 Task: Create a schedule automation trigger every tuesday at 02:00 PM.
Action: Mouse moved to (1132, 326)
Screenshot: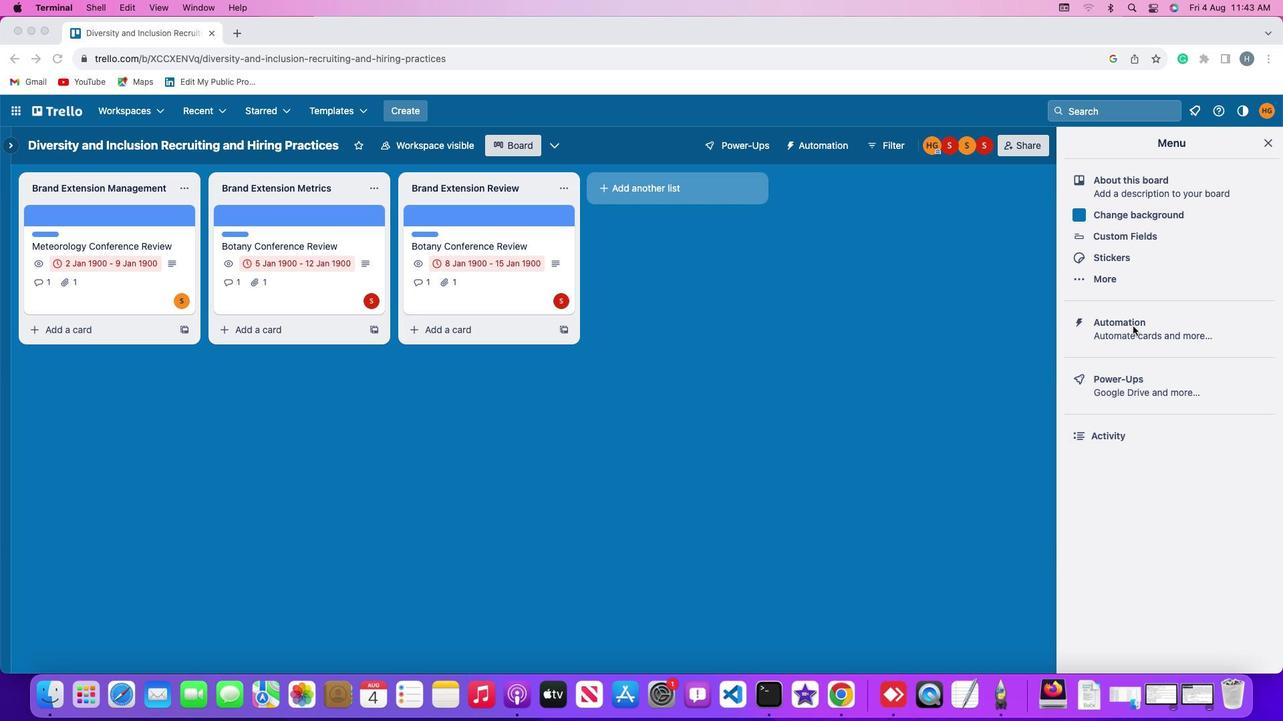 
Action: Mouse pressed left at (1132, 326)
Screenshot: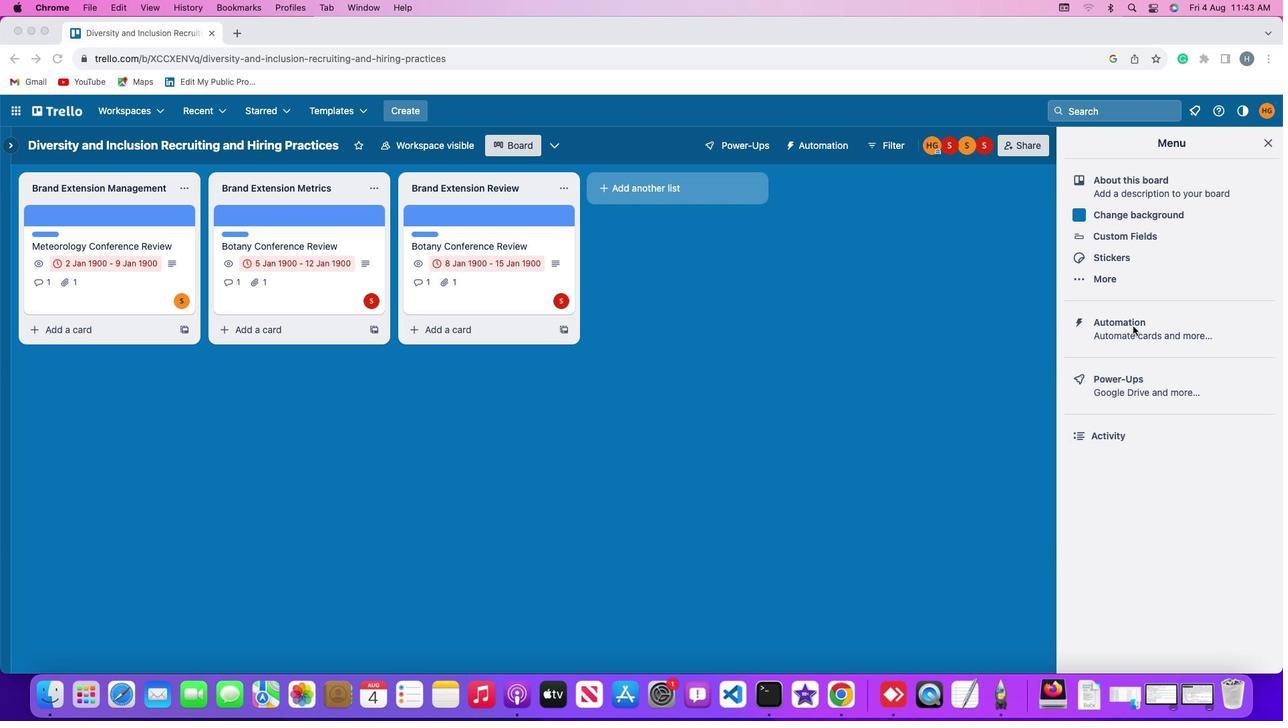 
Action: Mouse moved to (1140, 325)
Screenshot: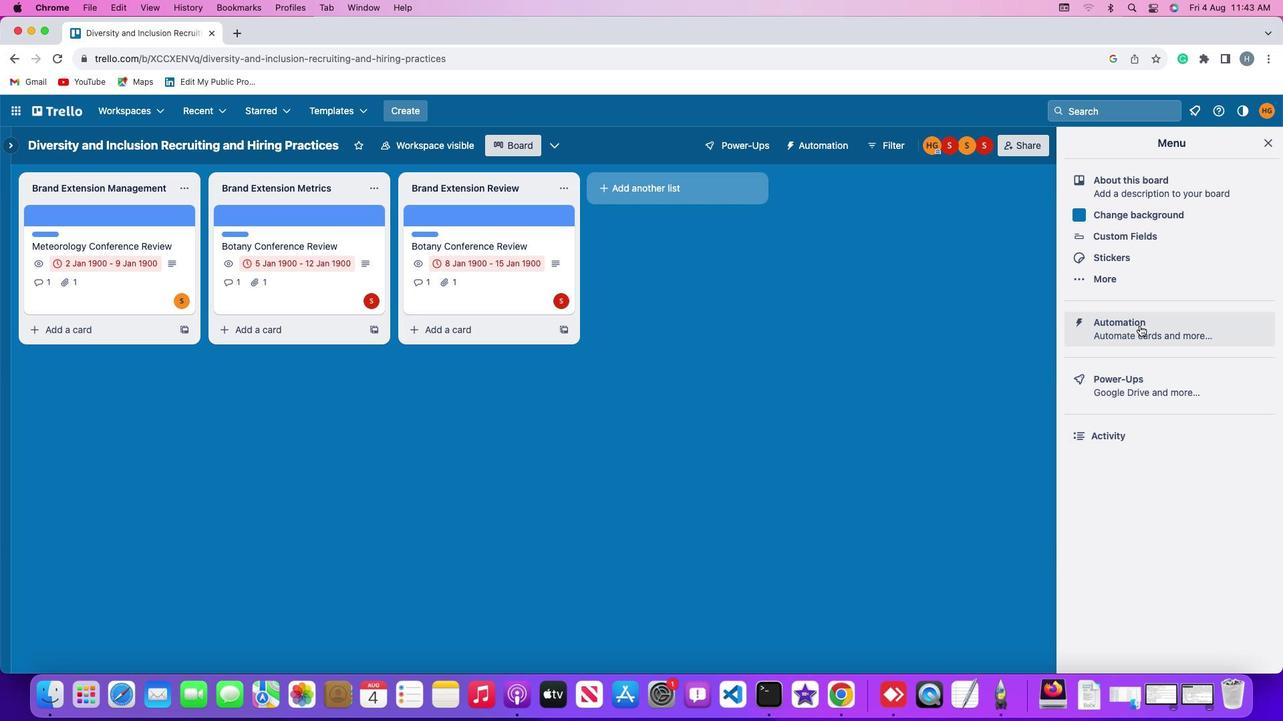 
Action: Mouse pressed left at (1140, 325)
Screenshot: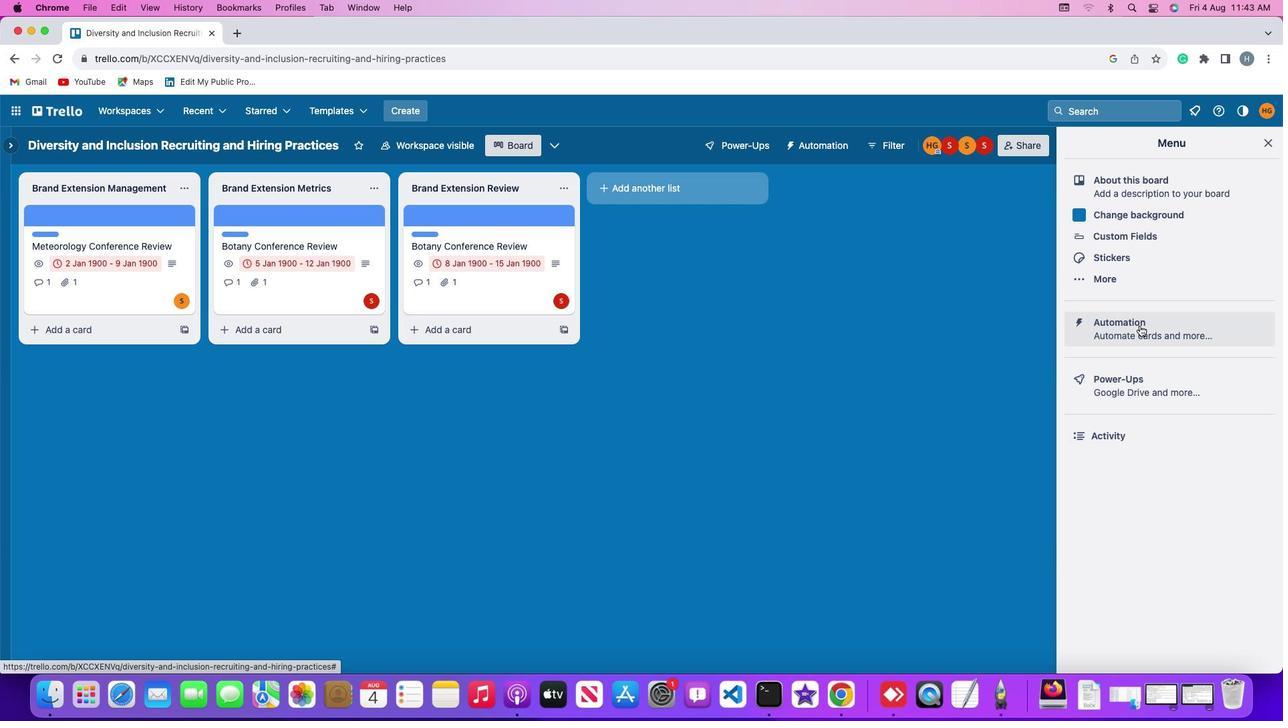 
Action: Mouse moved to (74, 290)
Screenshot: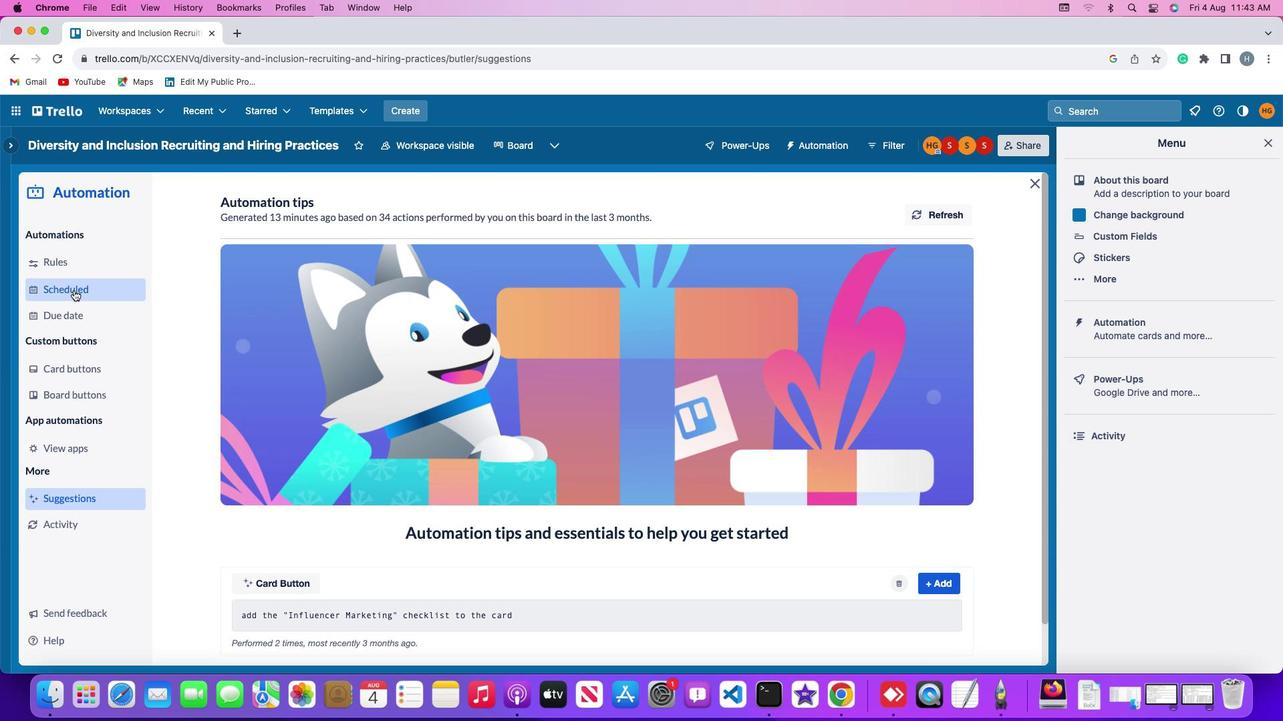 
Action: Mouse pressed left at (74, 290)
Screenshot: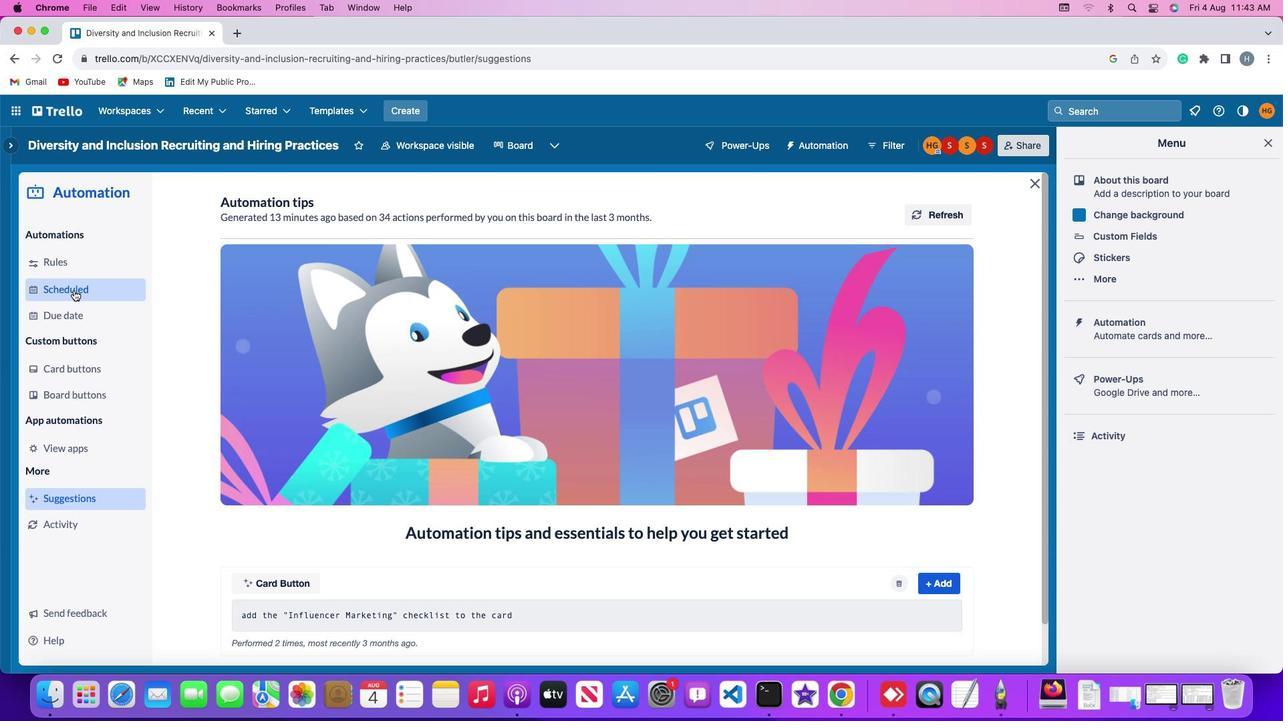 
Action: Mouse moved to (885, 203)
Screenshot: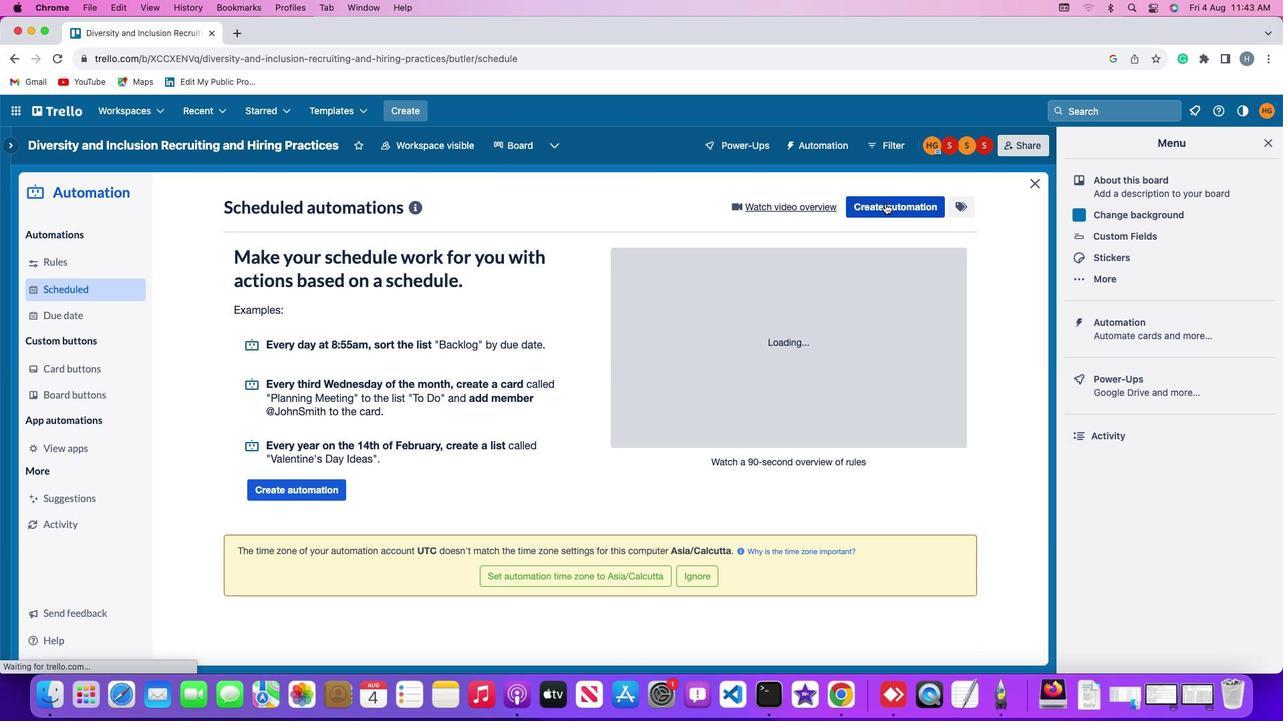 
Action: Mouse pressed left at (885, 203)
Screenshot: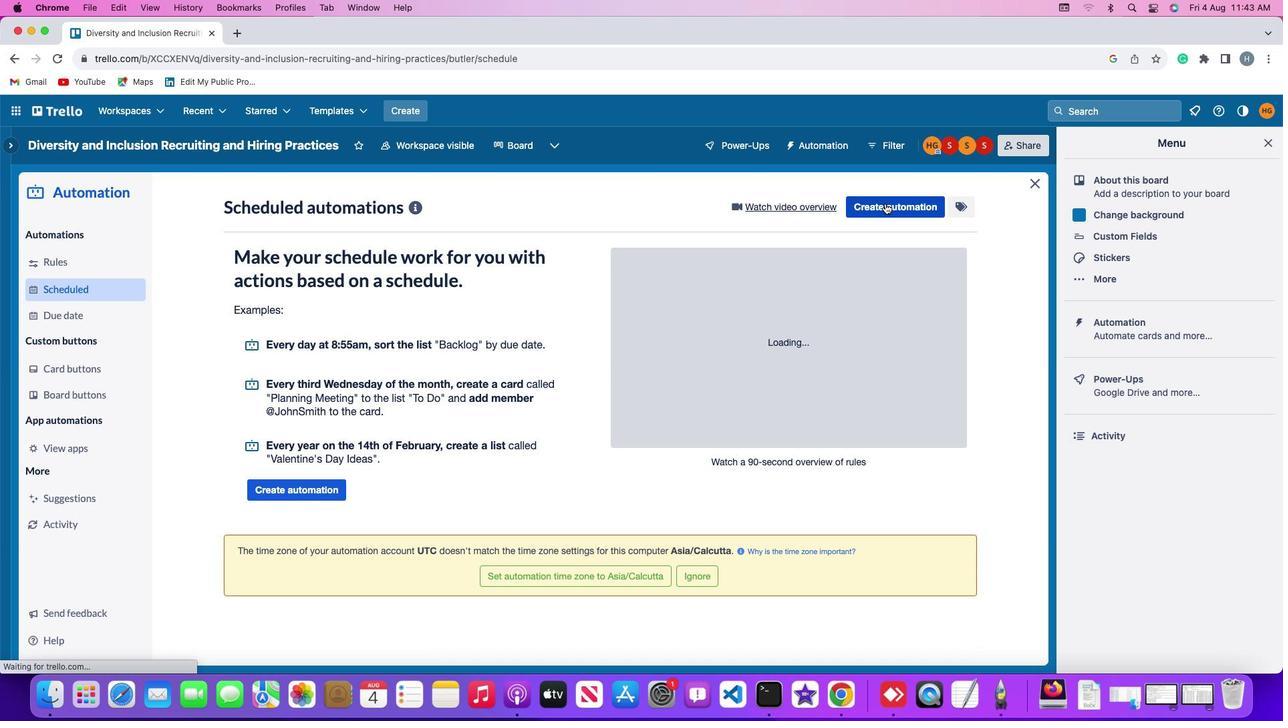 
Action: Mouse moved to (629, 333)
Screenshot: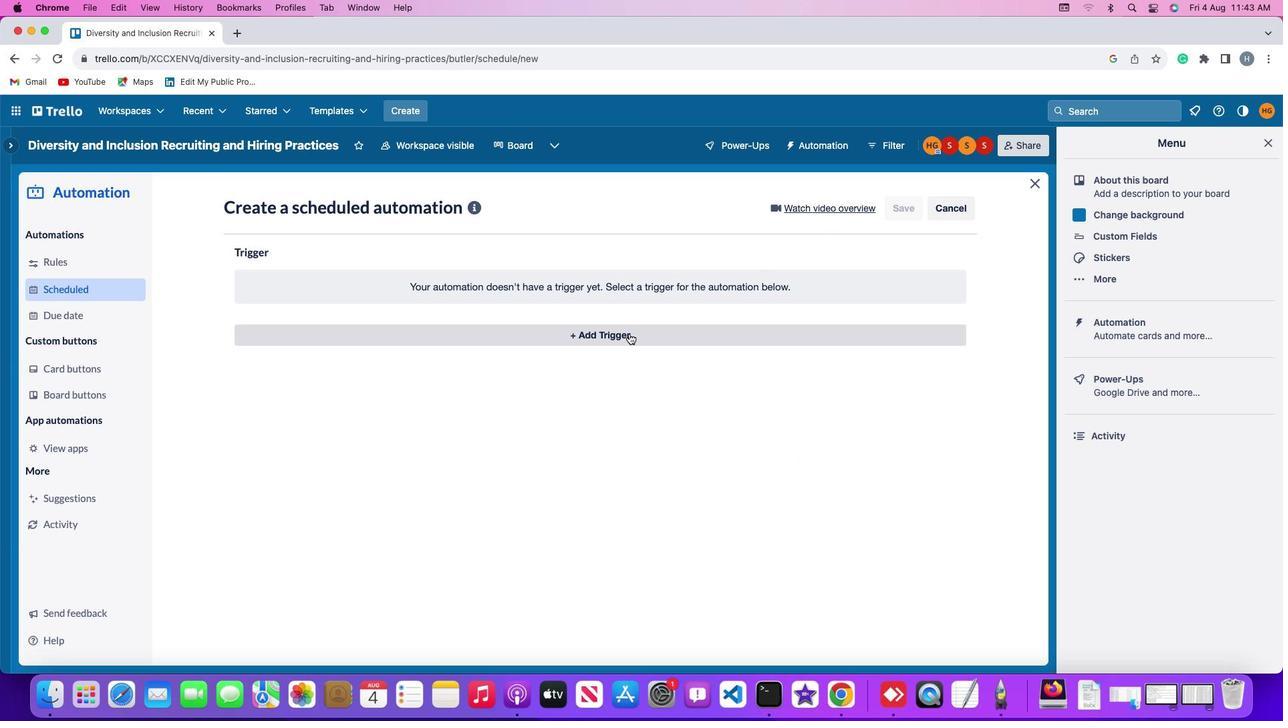 
Action: Mouse pressed left at (629, 333)
Screenshot: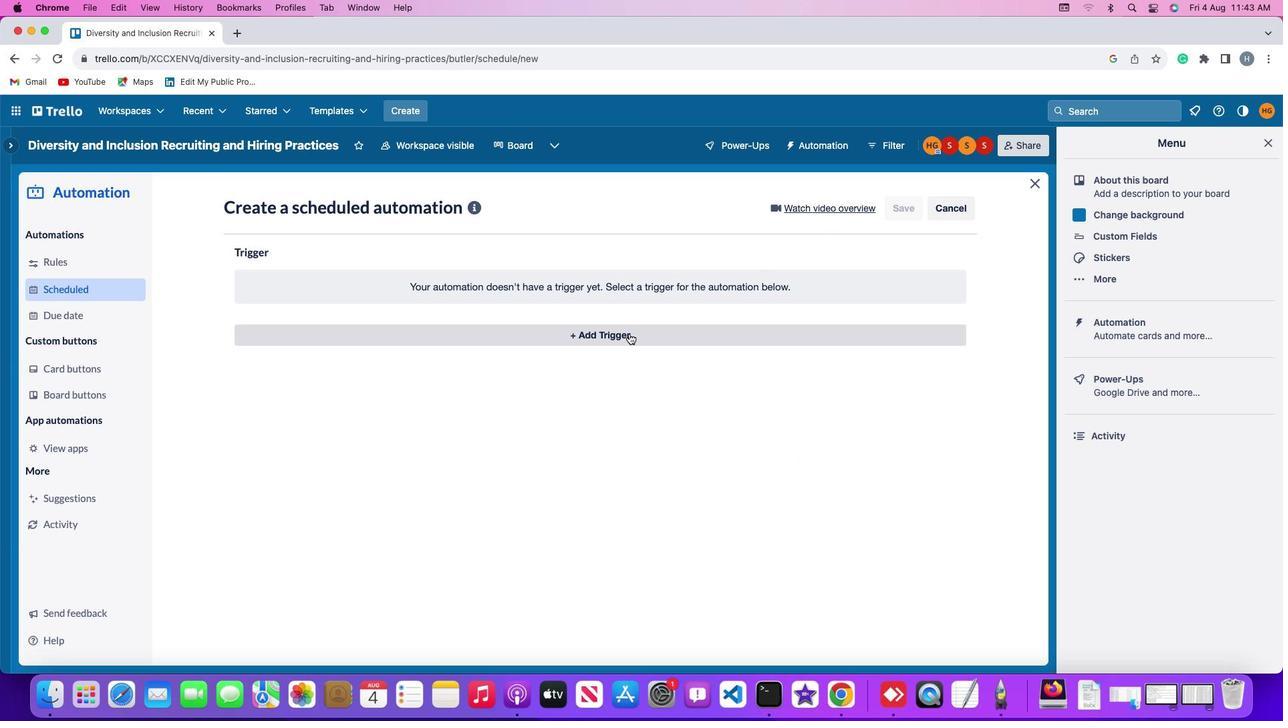 
Action: Mouse moved to (304, 481)
Screenshot: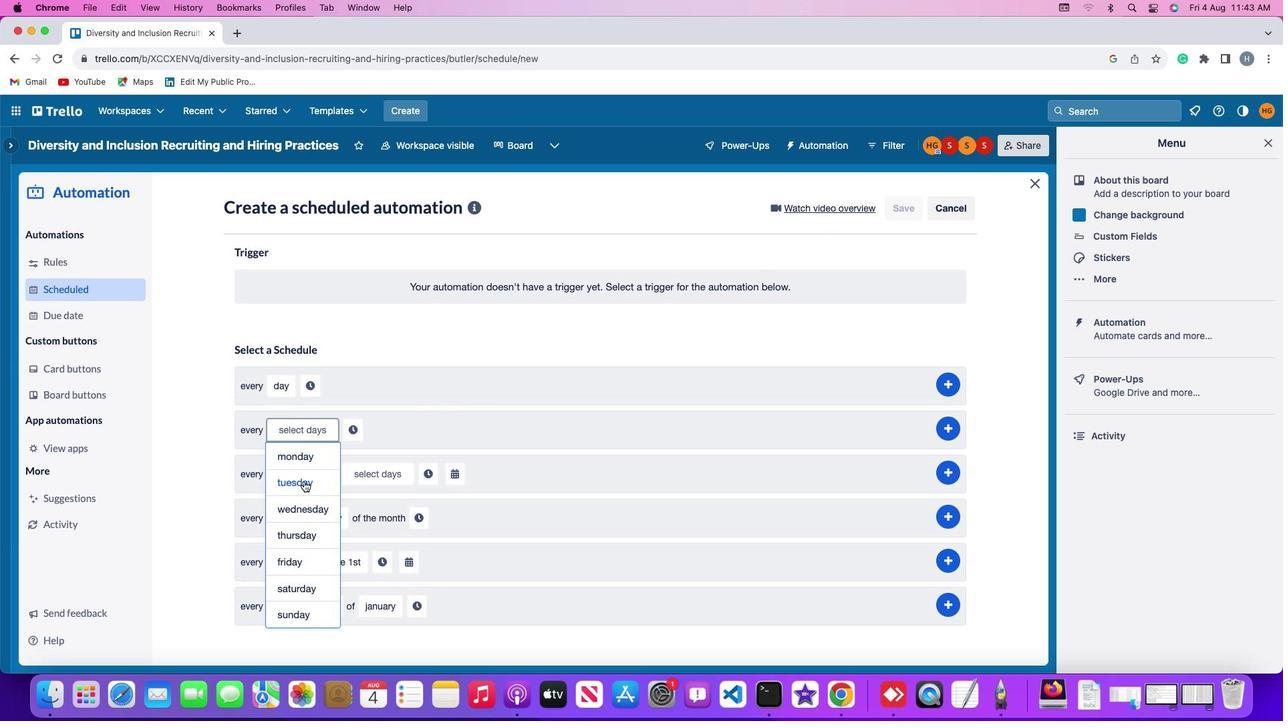 
Action: Mouse pressed left at (304, 481)
Screenshot: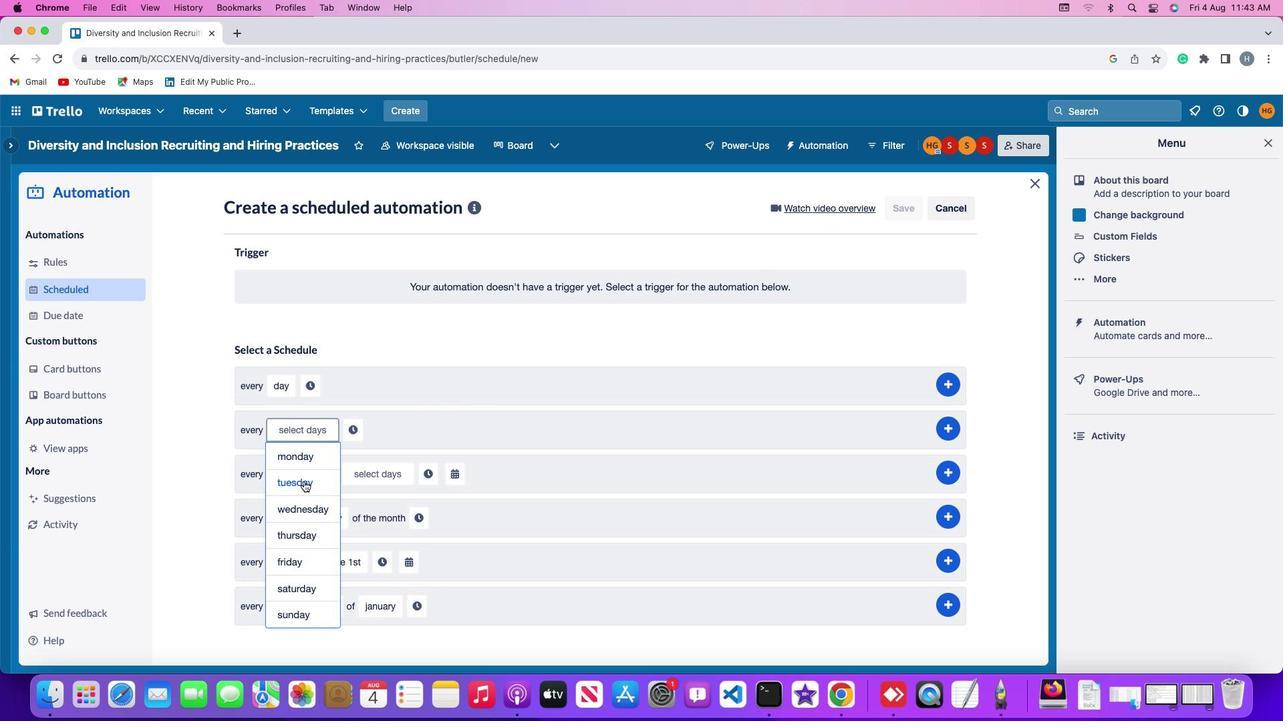 
Action: Mouse moved to (360, 427)
Screenshot: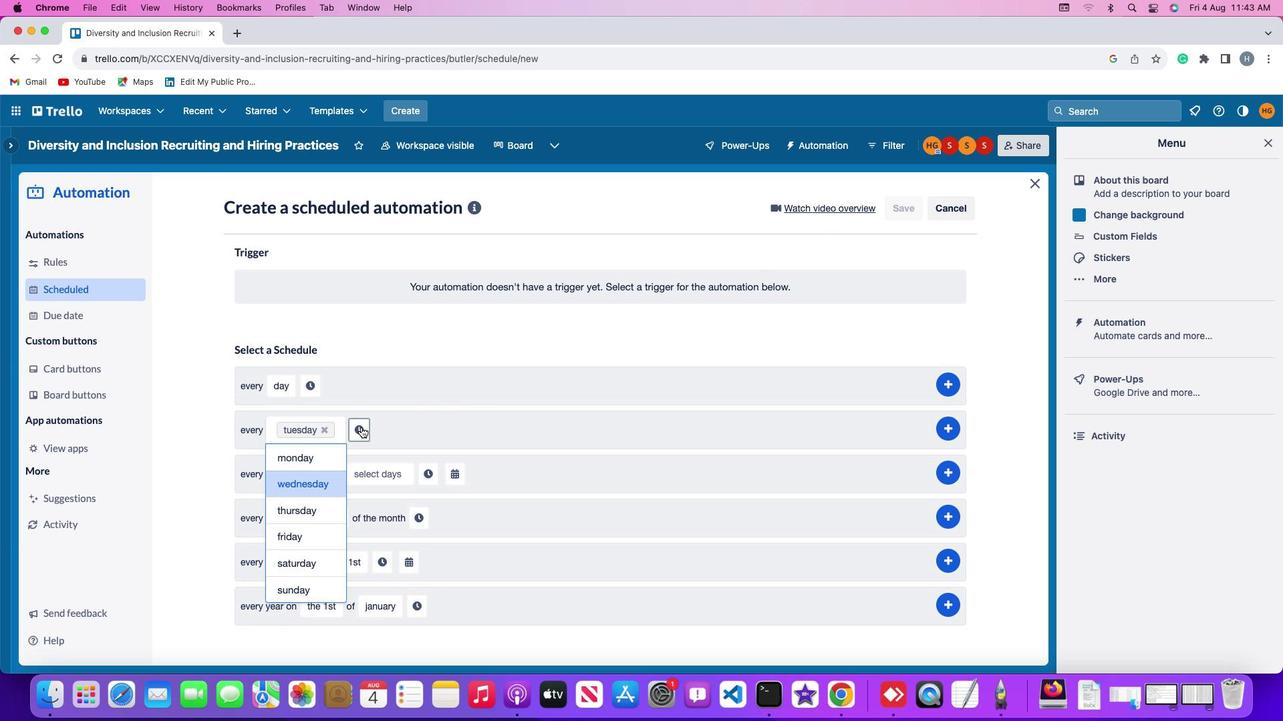 
Action: Mouse pressed left at (360, 427)
Screenshot: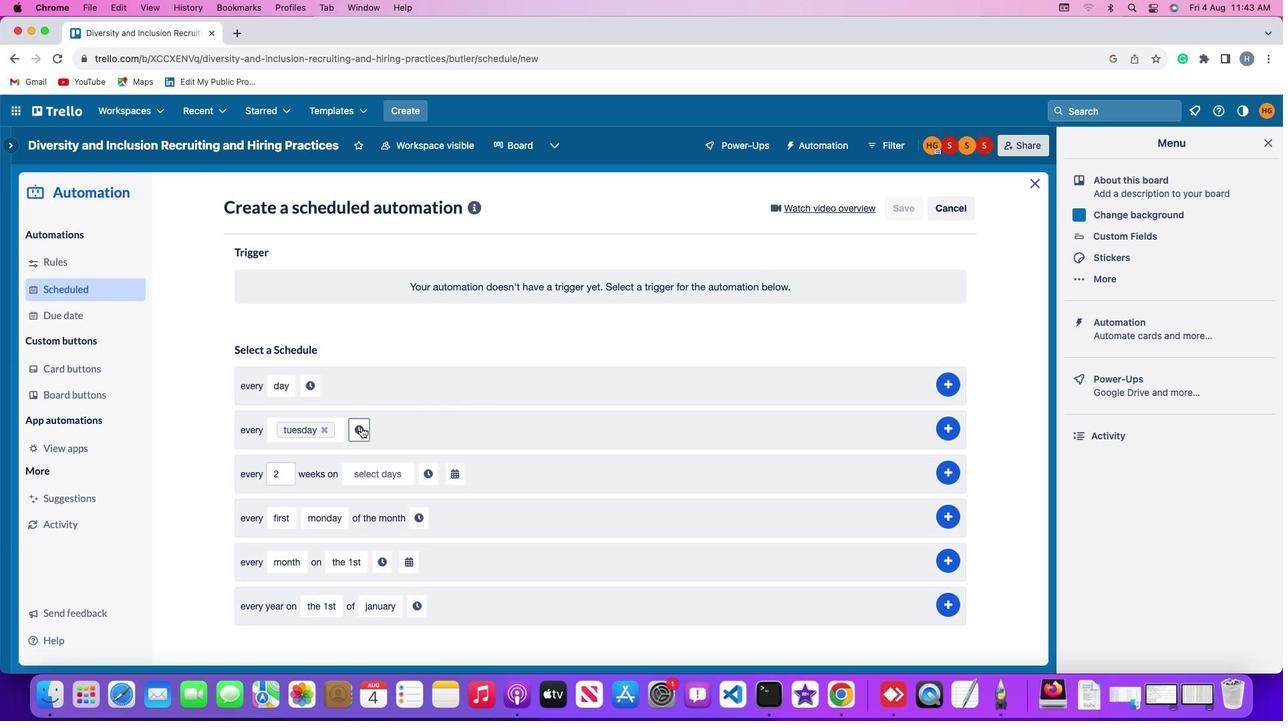 
Action: Mouse moved to (389, 433)
Screenshot: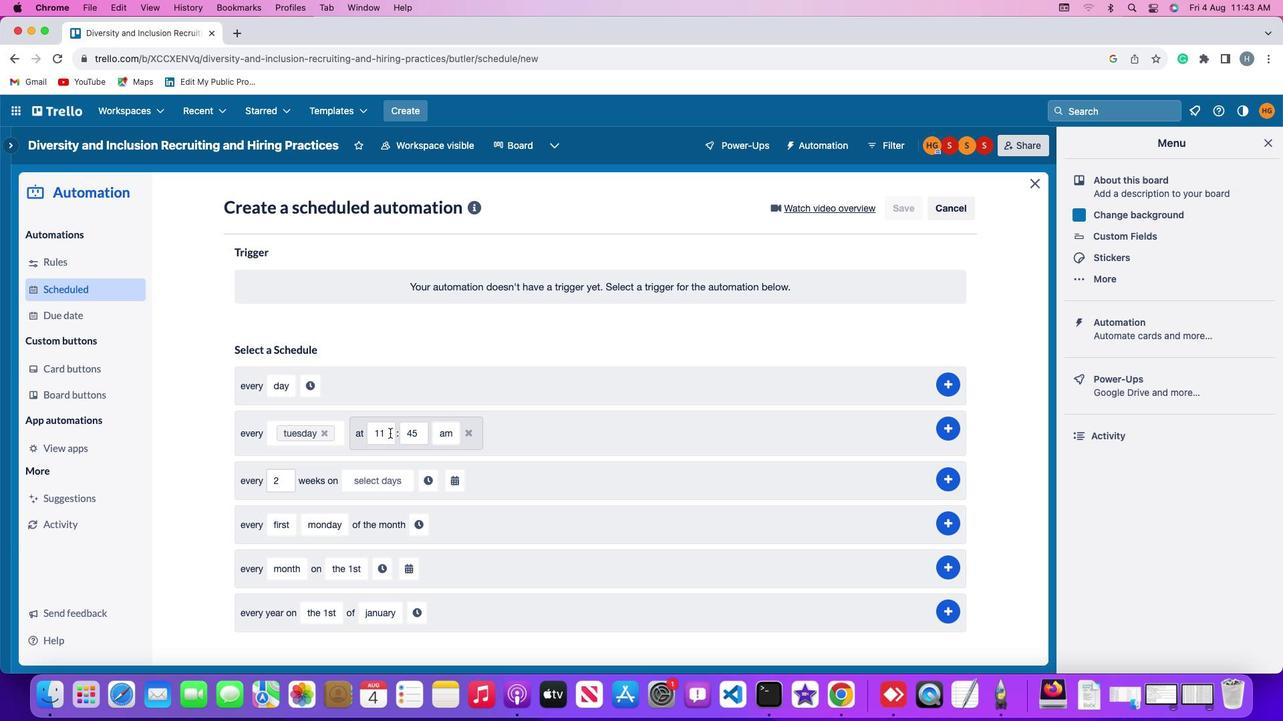 
Action: Mouse pressed left at (389, 433)
Screenshot: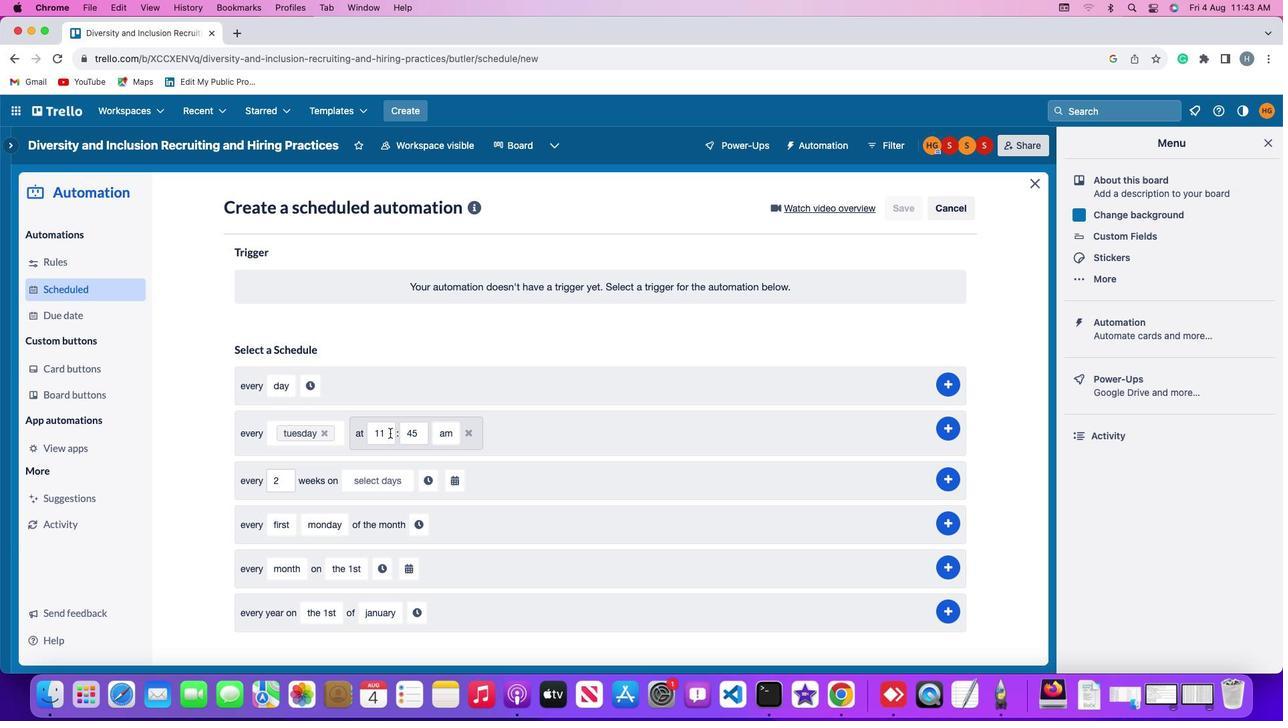 
Action: Key pressed Key.backspaceKey.backspace'2'
Screenshot: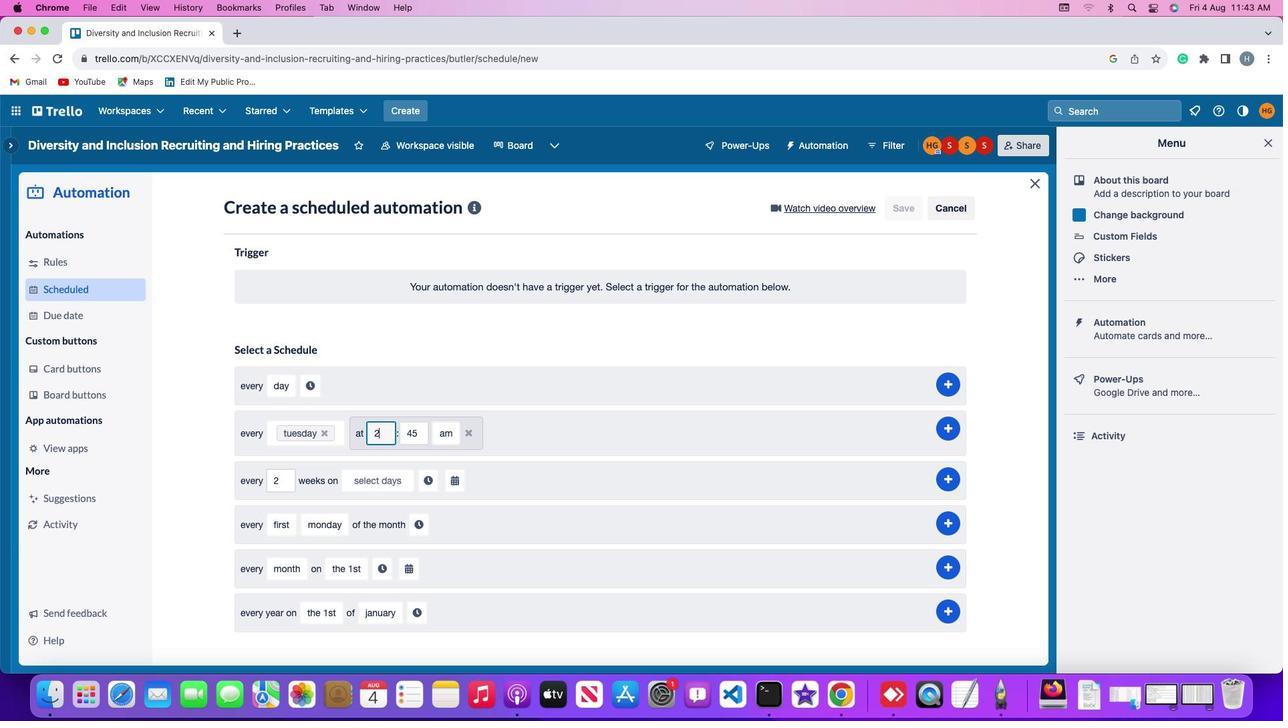 
Action: Mouse moved to (415, 431)
Screenshot: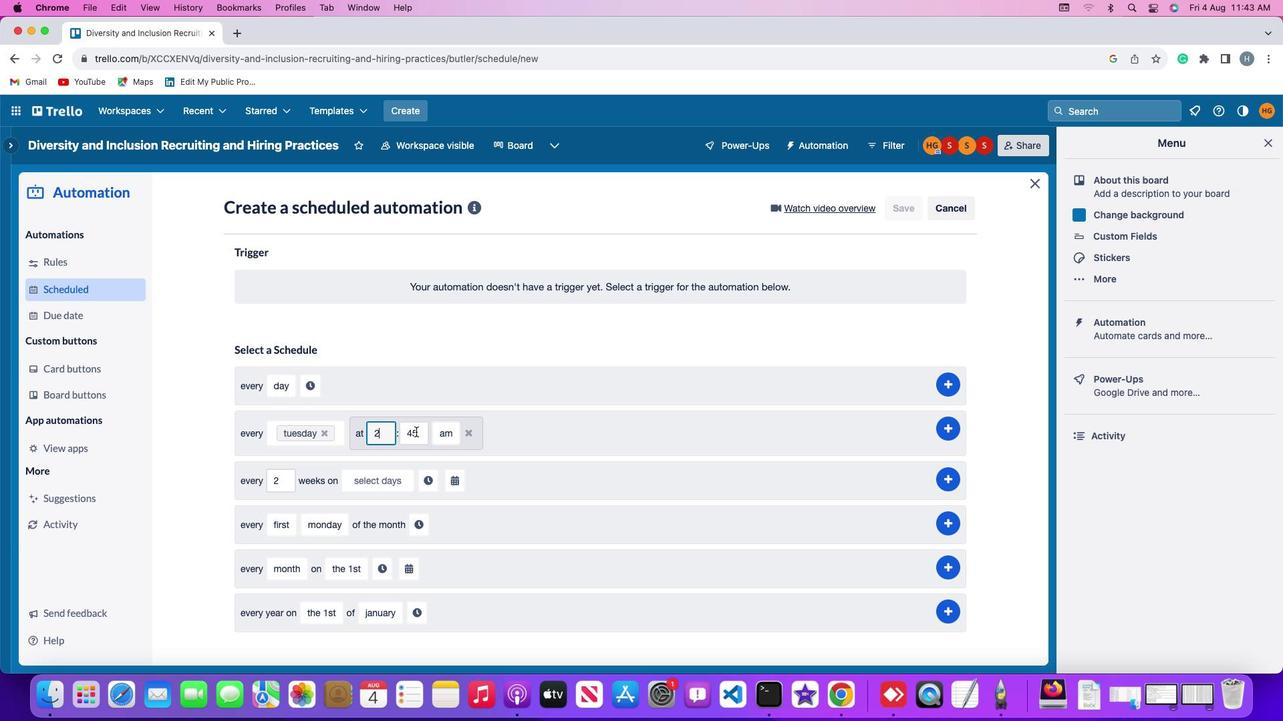 
Action: Mouse pressed left at (415, 431)
Screenshot: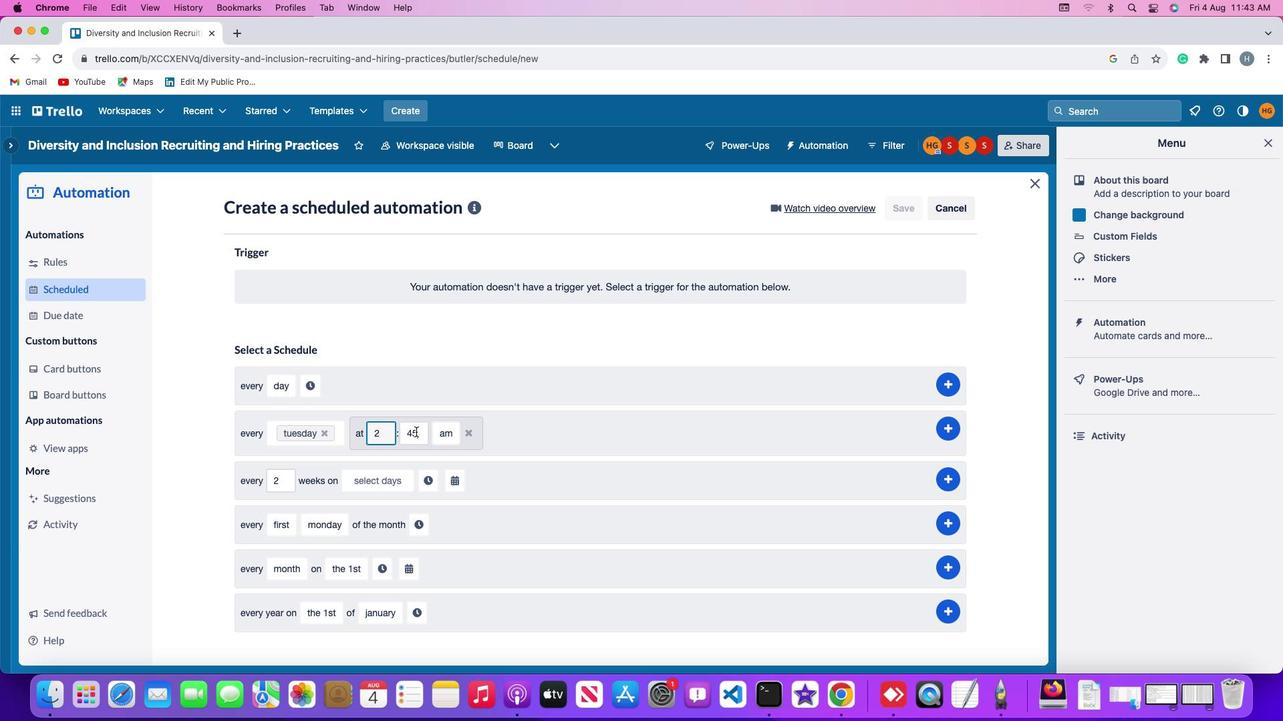
Action: Key pressed Key.backspaceKey.backspace'0''0'
Screenshot: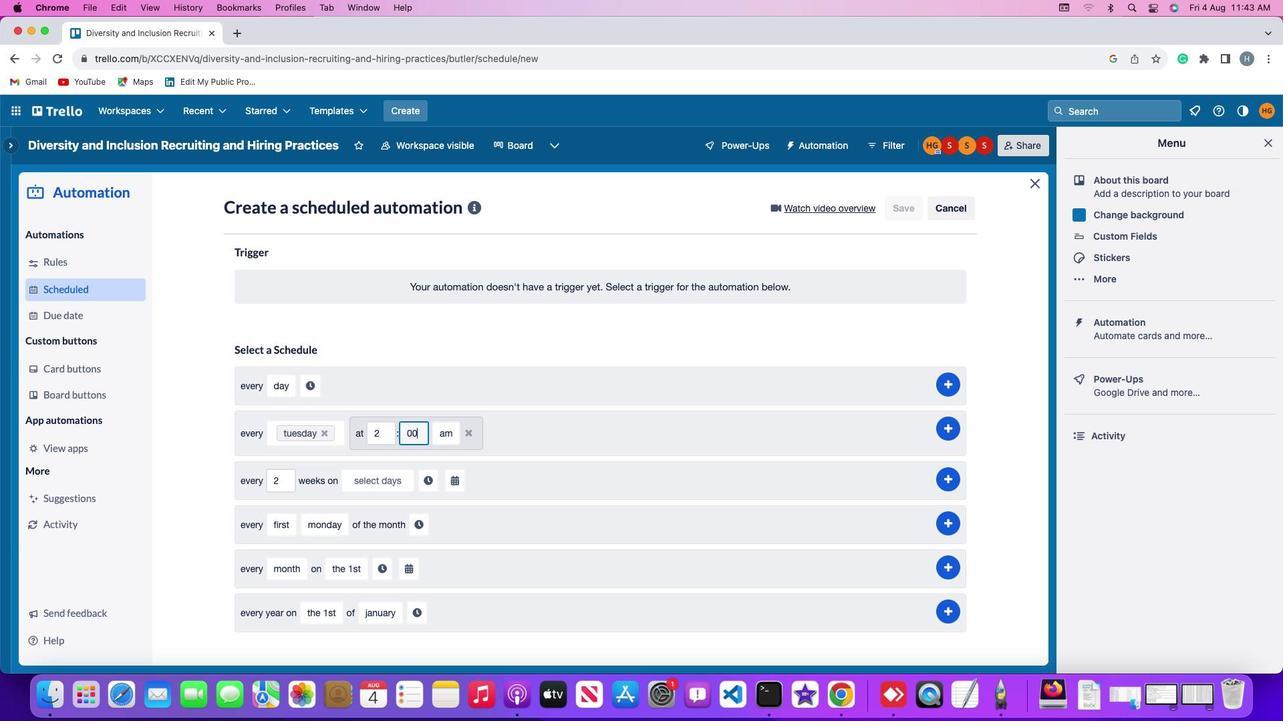 
Action: Mouse moved to (444, 435)
Screenshot: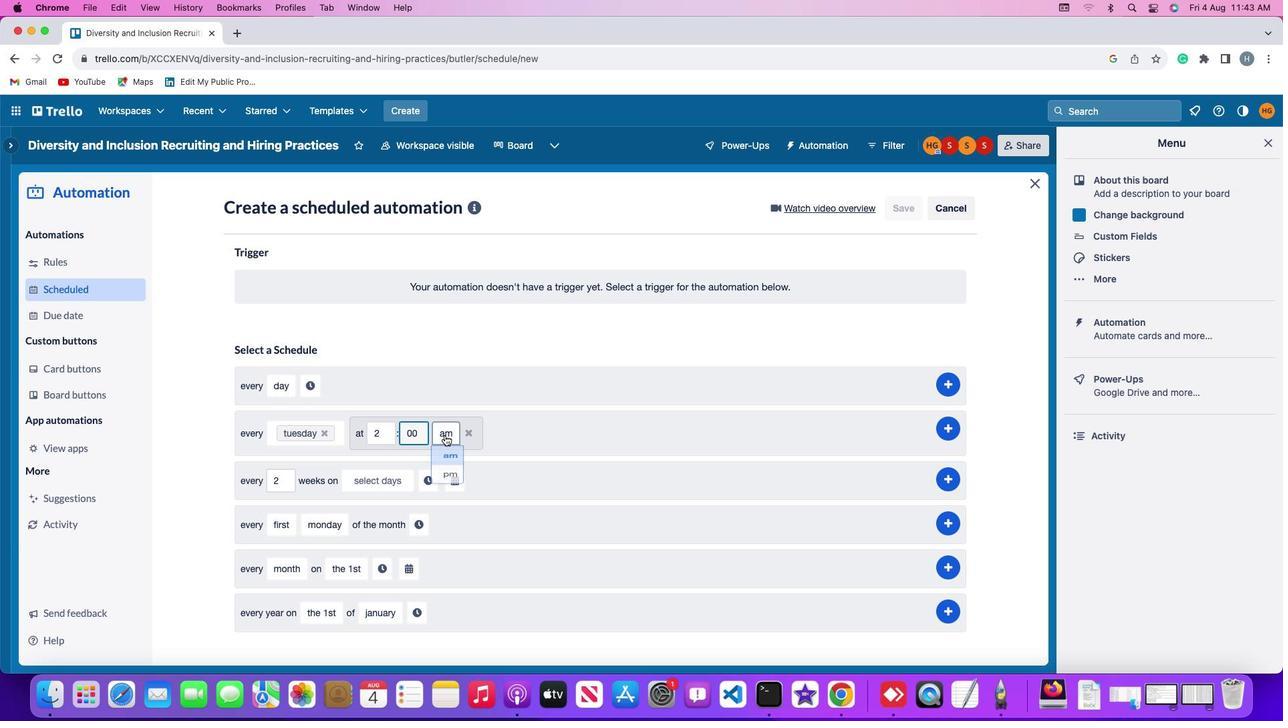 
Action: Mouse pressed left at (444, 435)
Screenshot: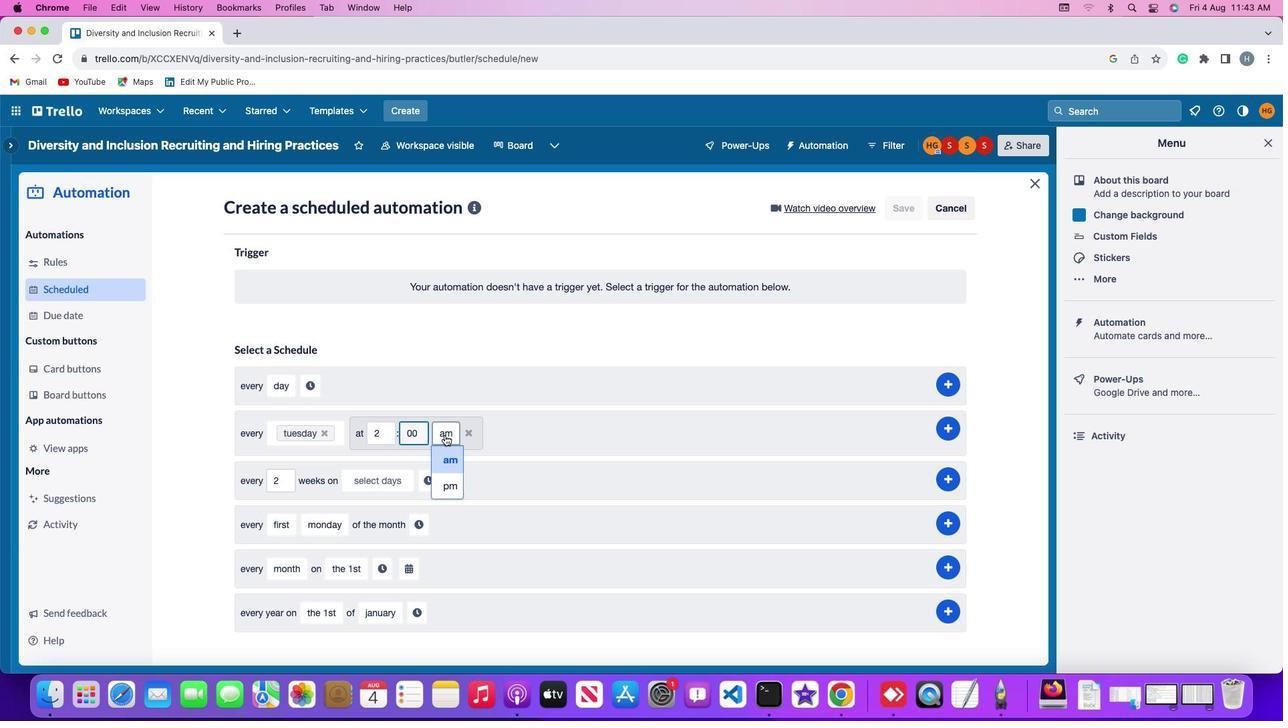 
Action: Mouse moved to (447, 483)
Screenshot: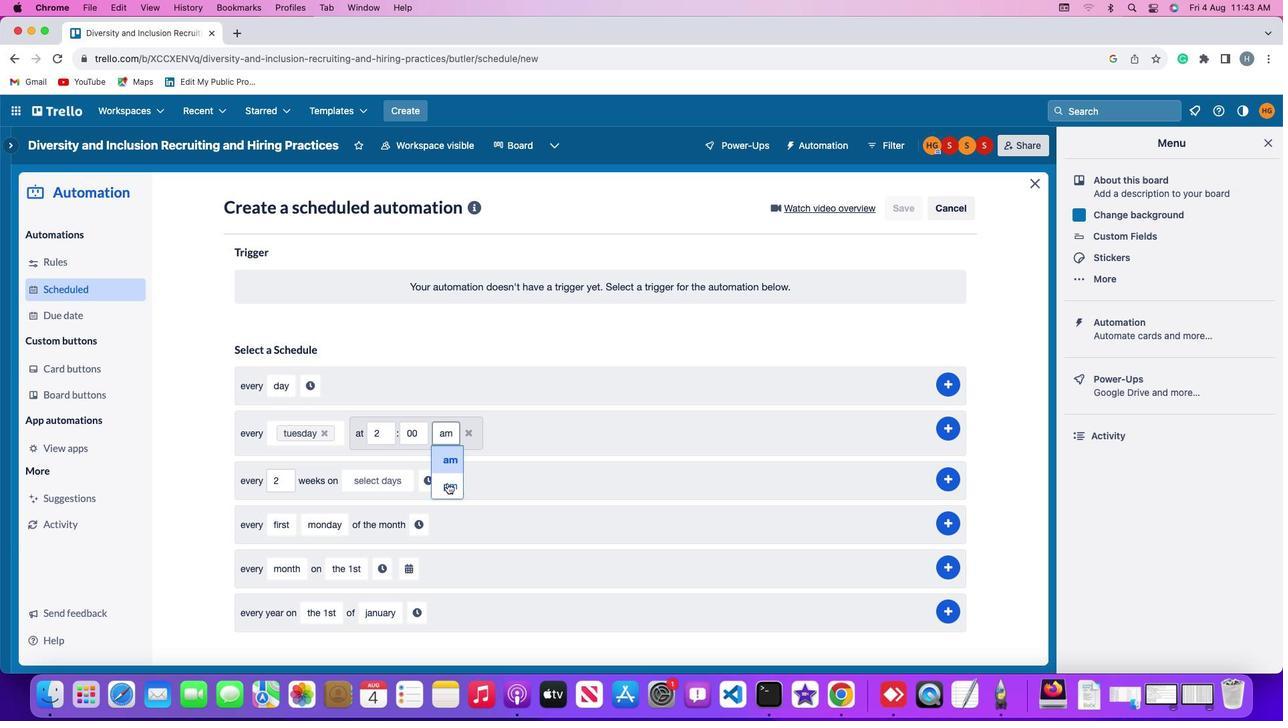 
Action: Mouse pressed left at (447, 483)
Screenshot: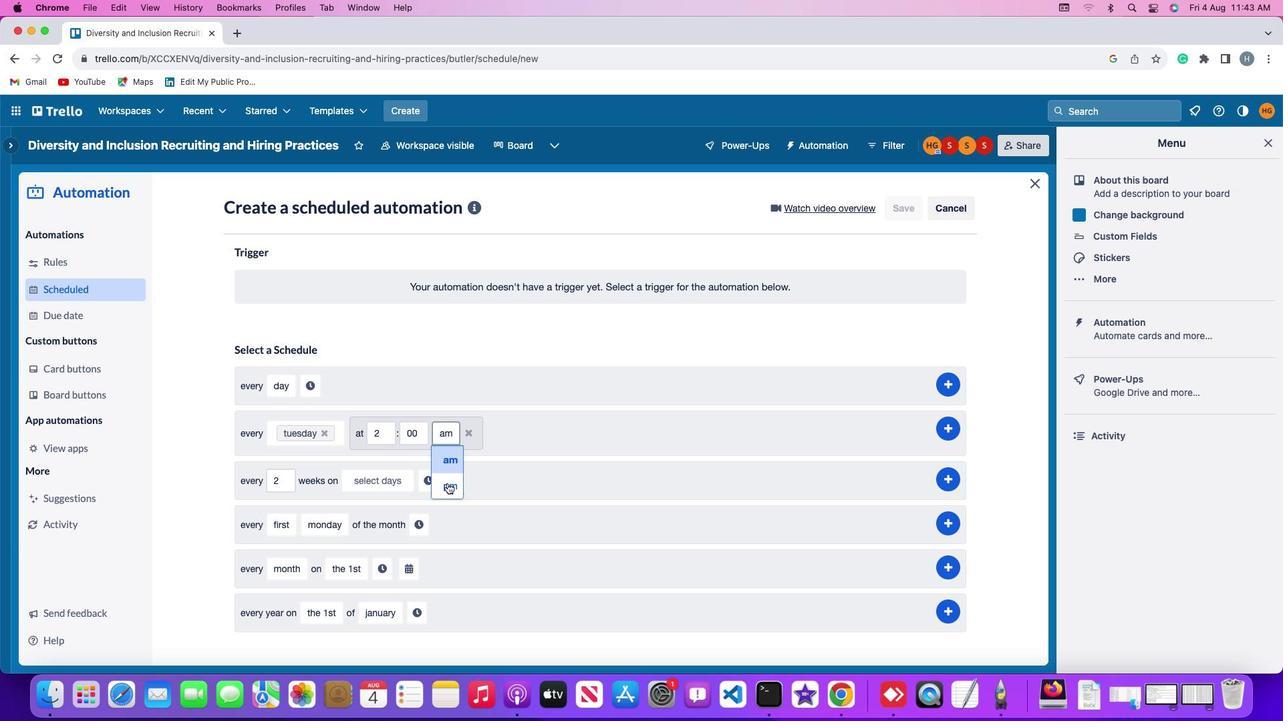 
Action: Mouse moved to (952, 429)
Screenshot: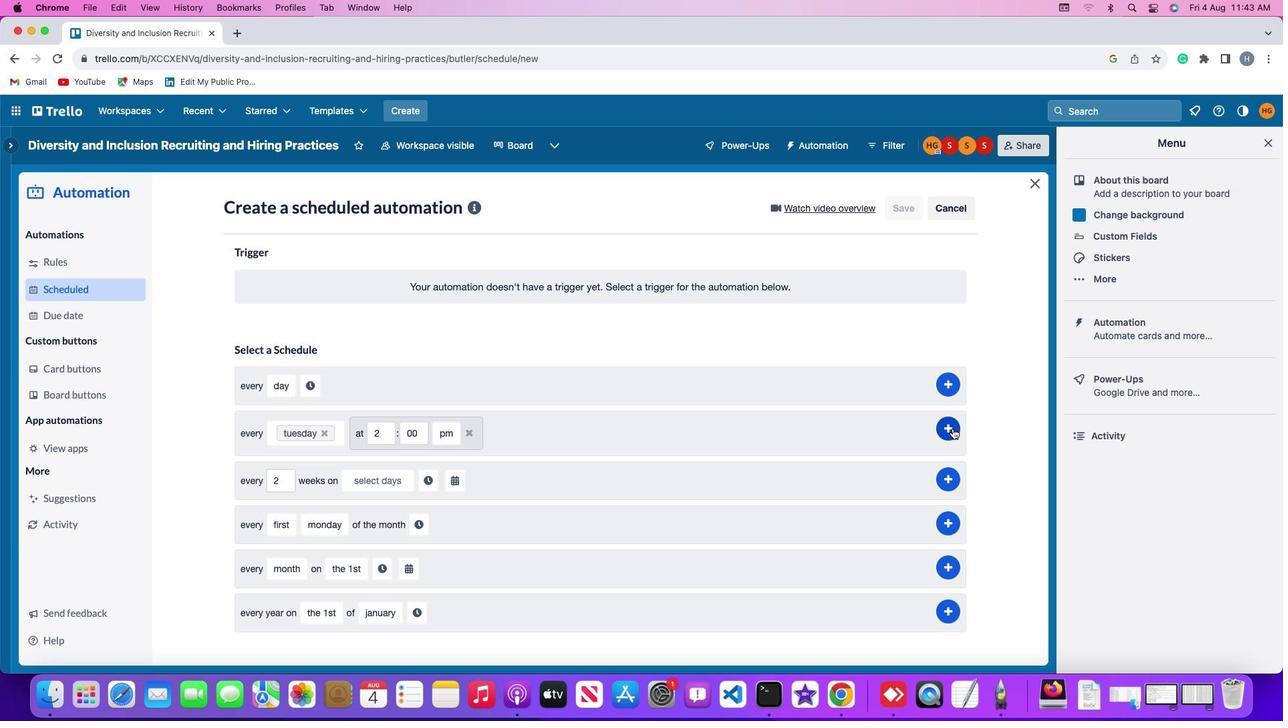 
Action: Mouse pressed left at (952, 429)
Screenshot: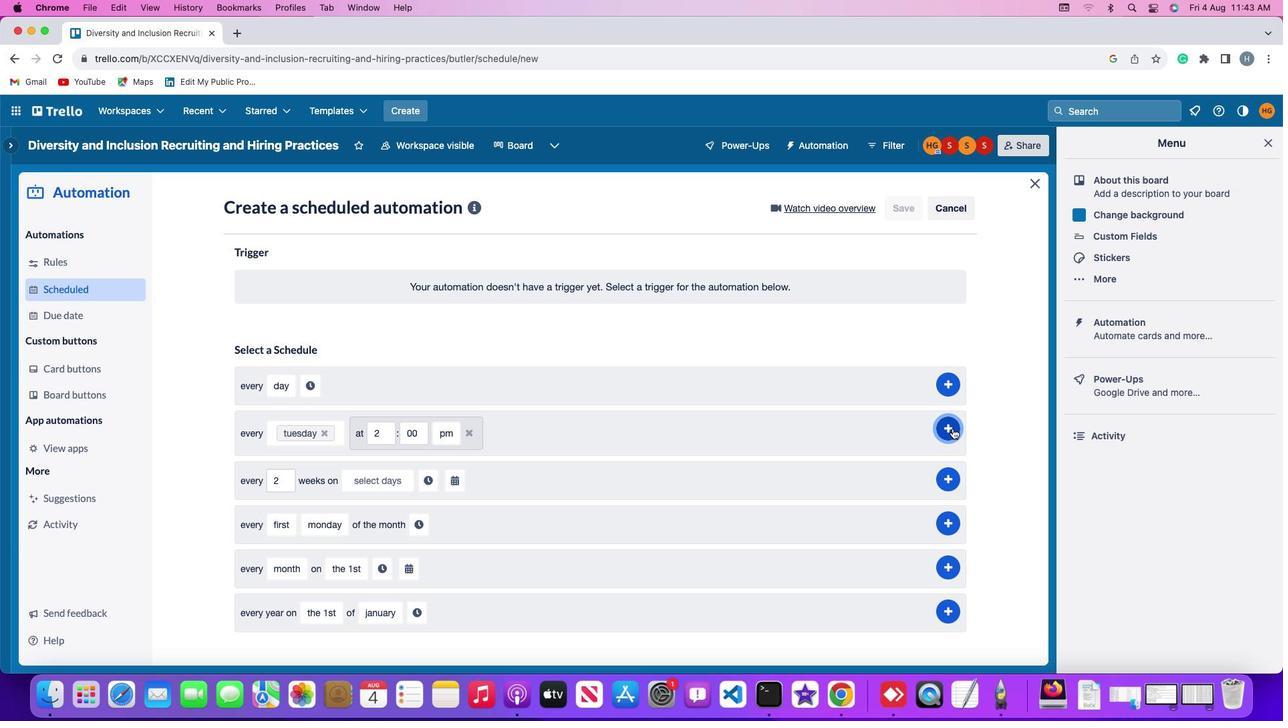 
Action: Mouse moved to (858, 348)
Screenshot: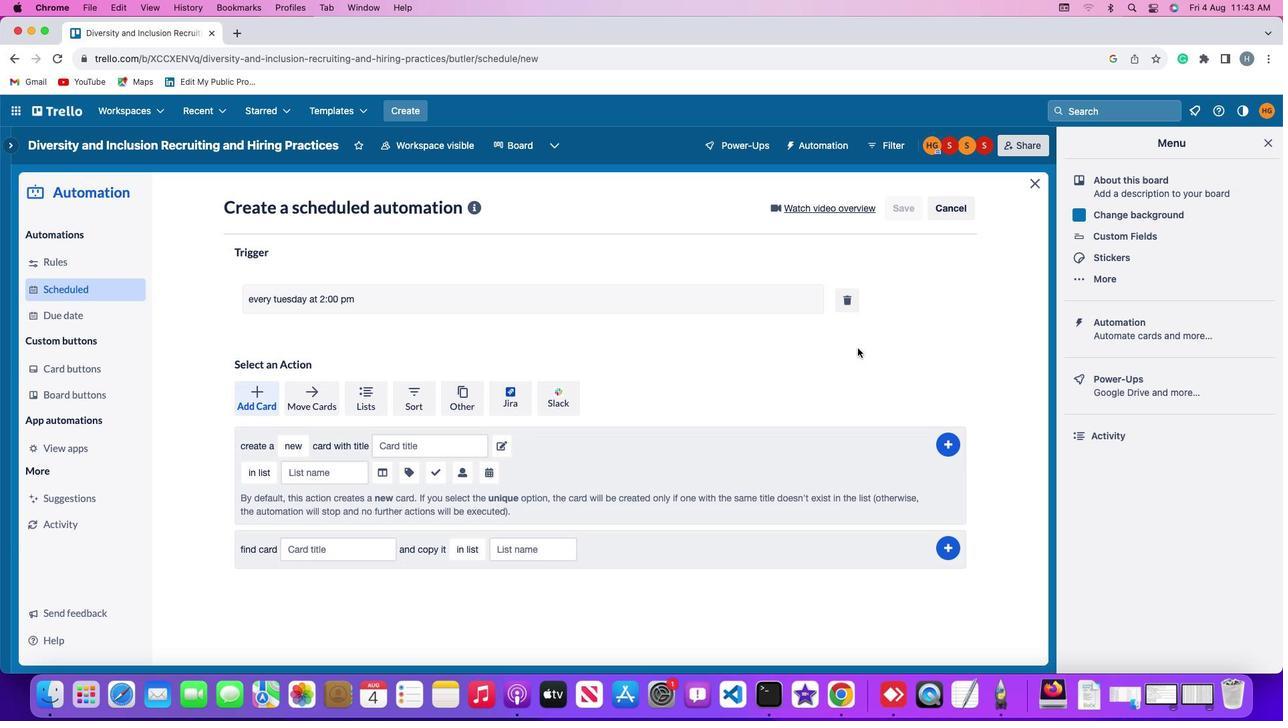 
